 Task: Select the Pacific/Apia as time zone for the schedule.
Action: Mouse moved to (126, 229)
Screenshot: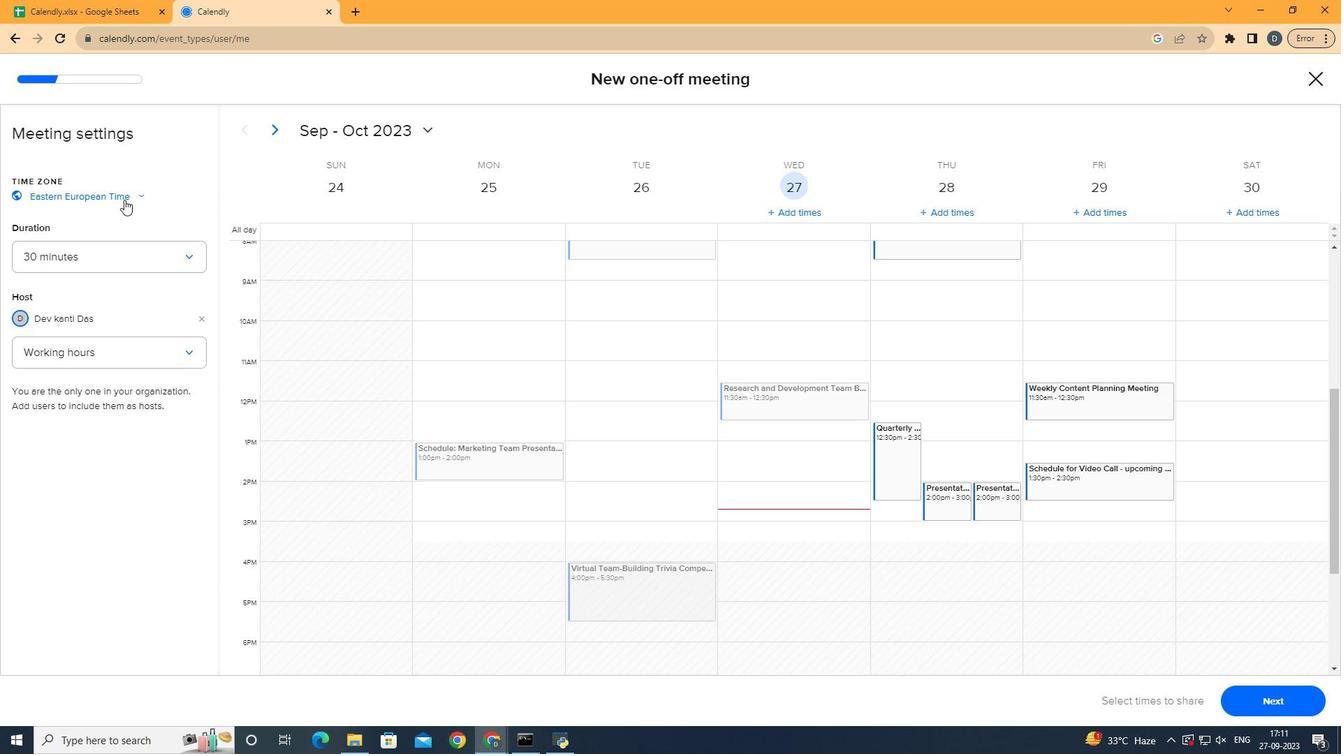 
Action: Mouse pressed left at (126, 229)
Screenshot: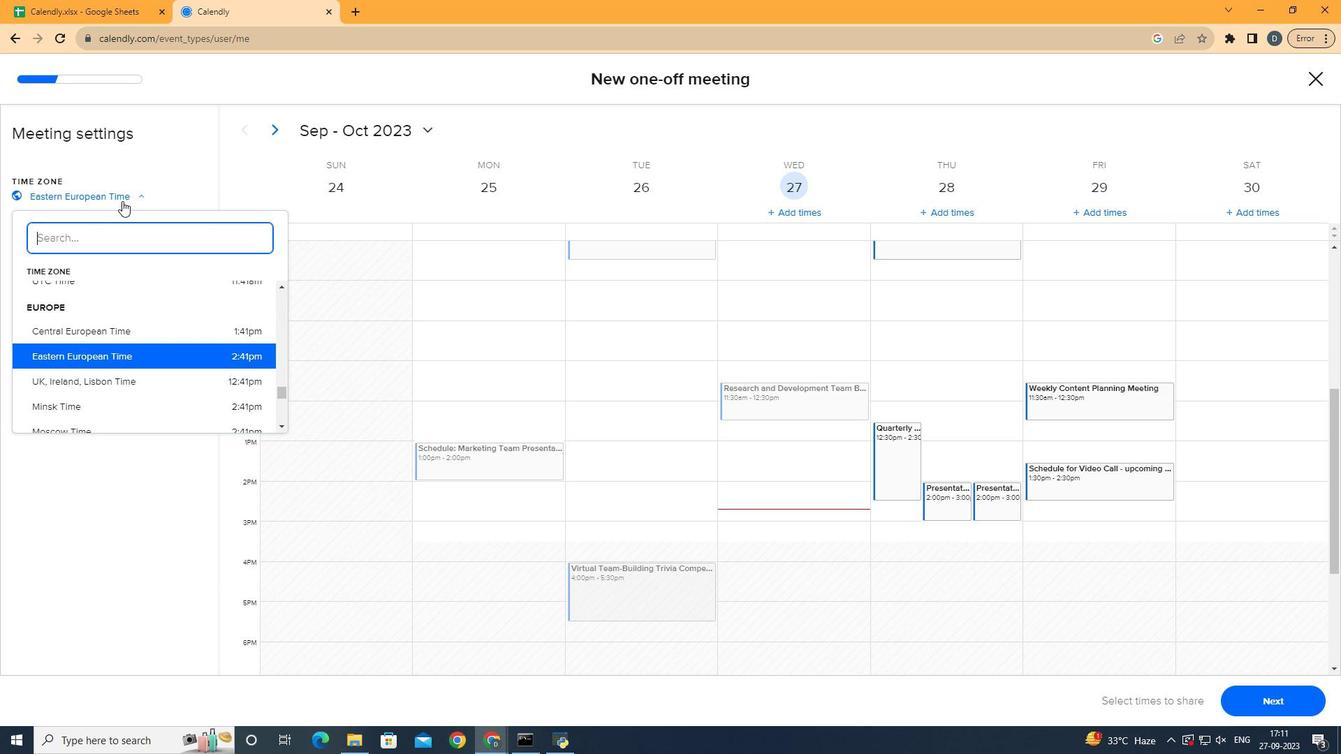 
Action: Mouse moved to (148, 325)
Screenshot: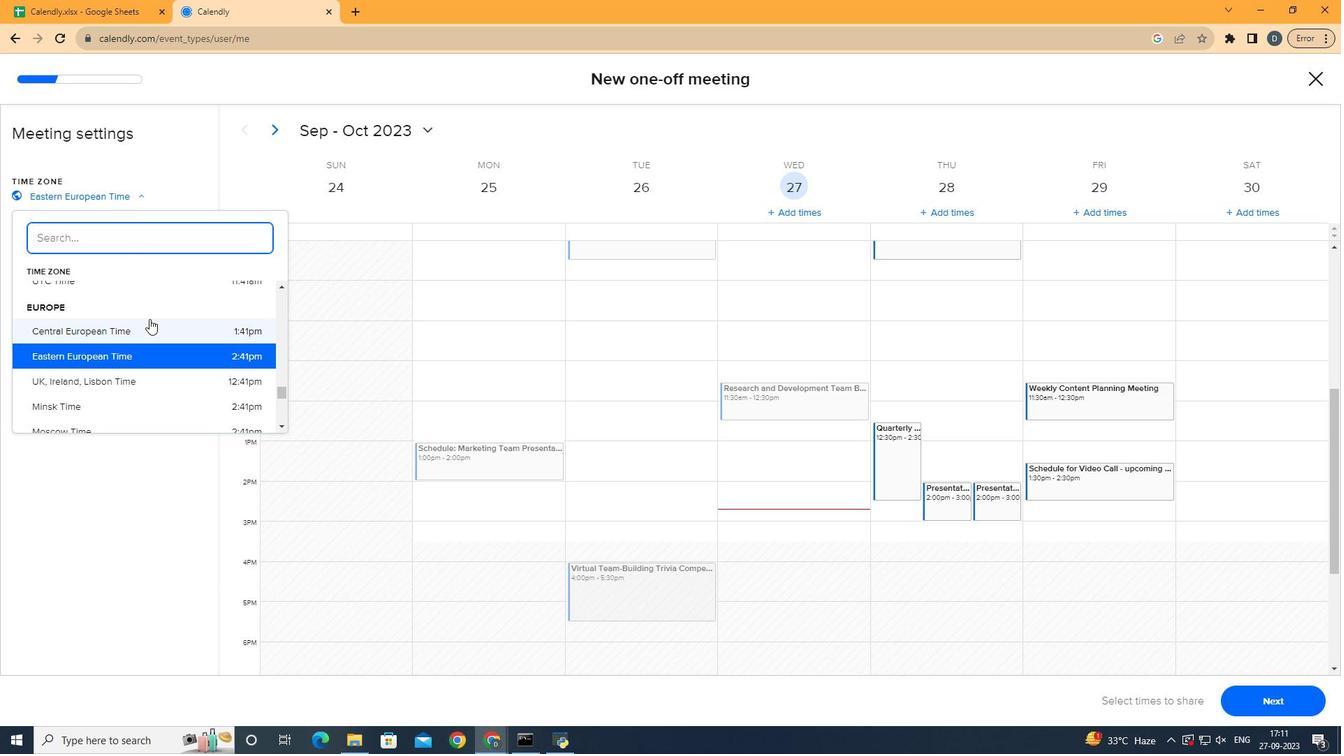 
Action: Mouse scrolled (148, 324) with delta (0, 0)
Screenshot: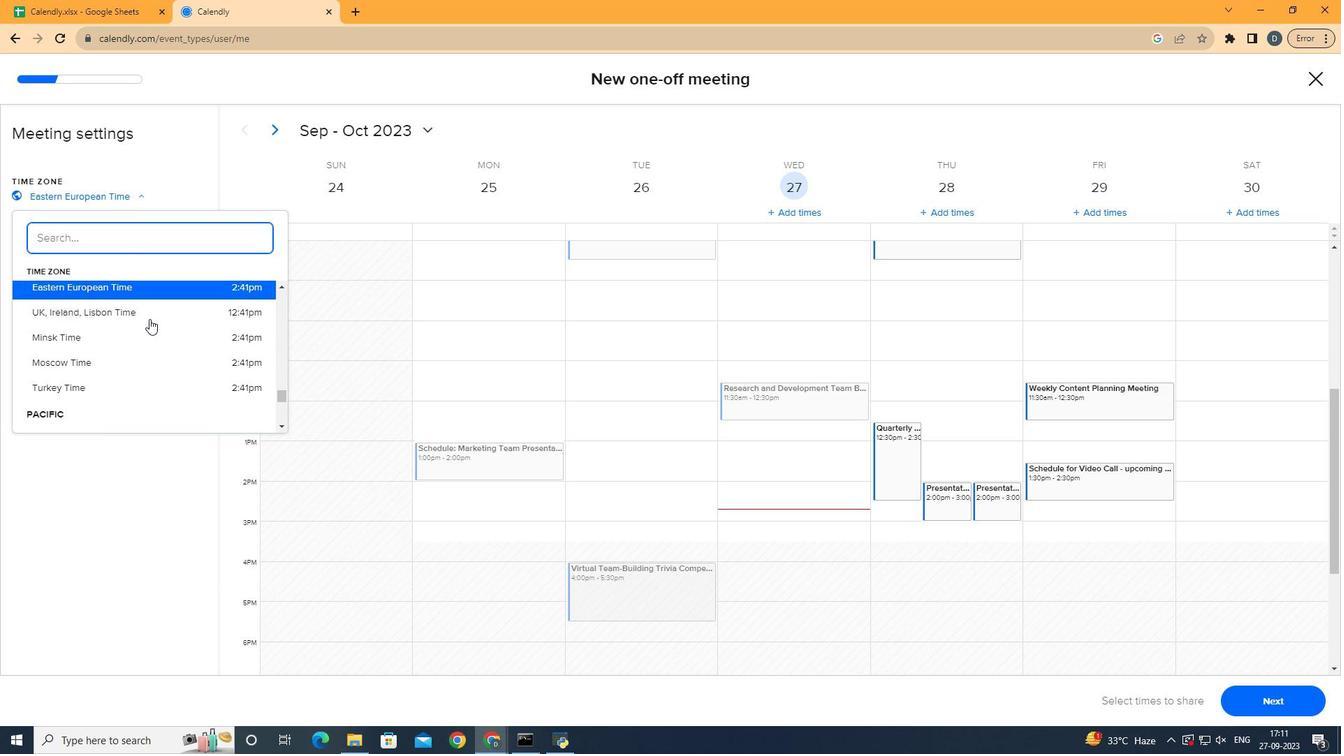 
Action: Mouse scrolled (148, 324) with delta (0, 0)
Screenshot: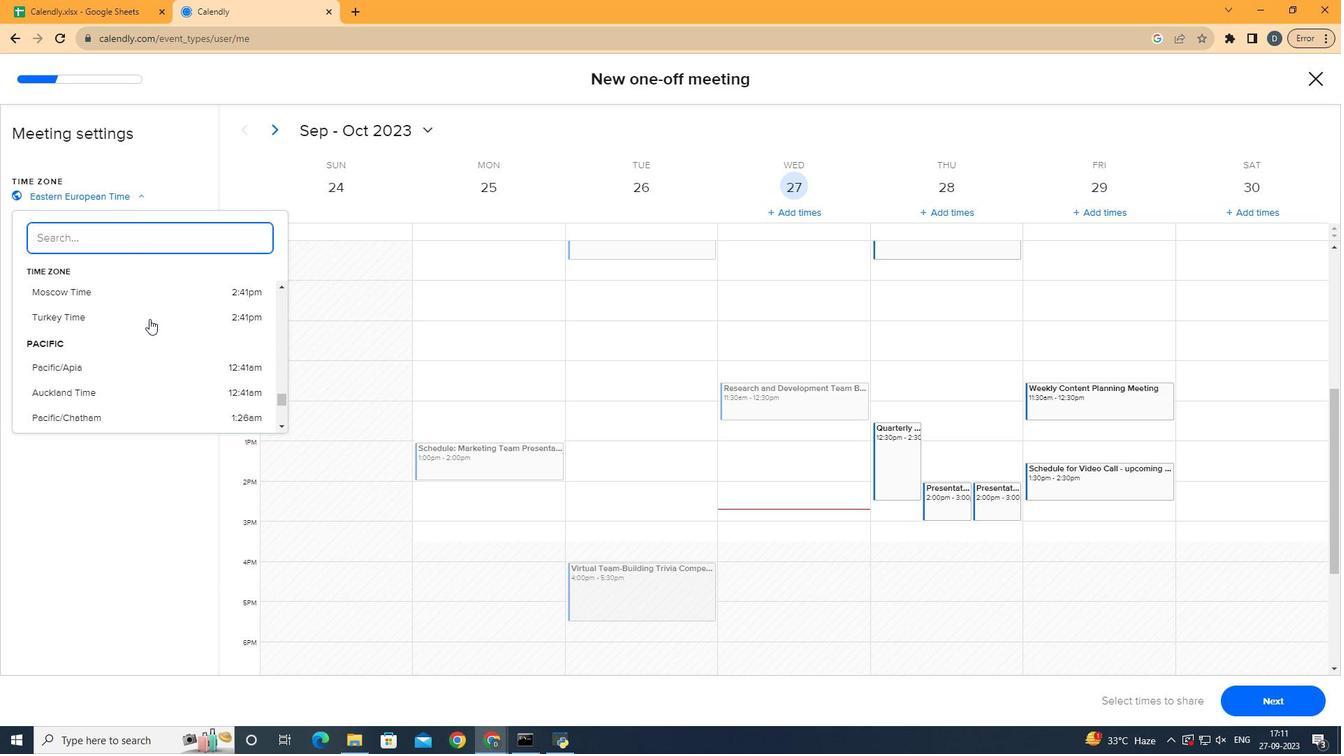 
Action: Mouse scrolled (148, 324) with delta (0, 0)
Screenshot: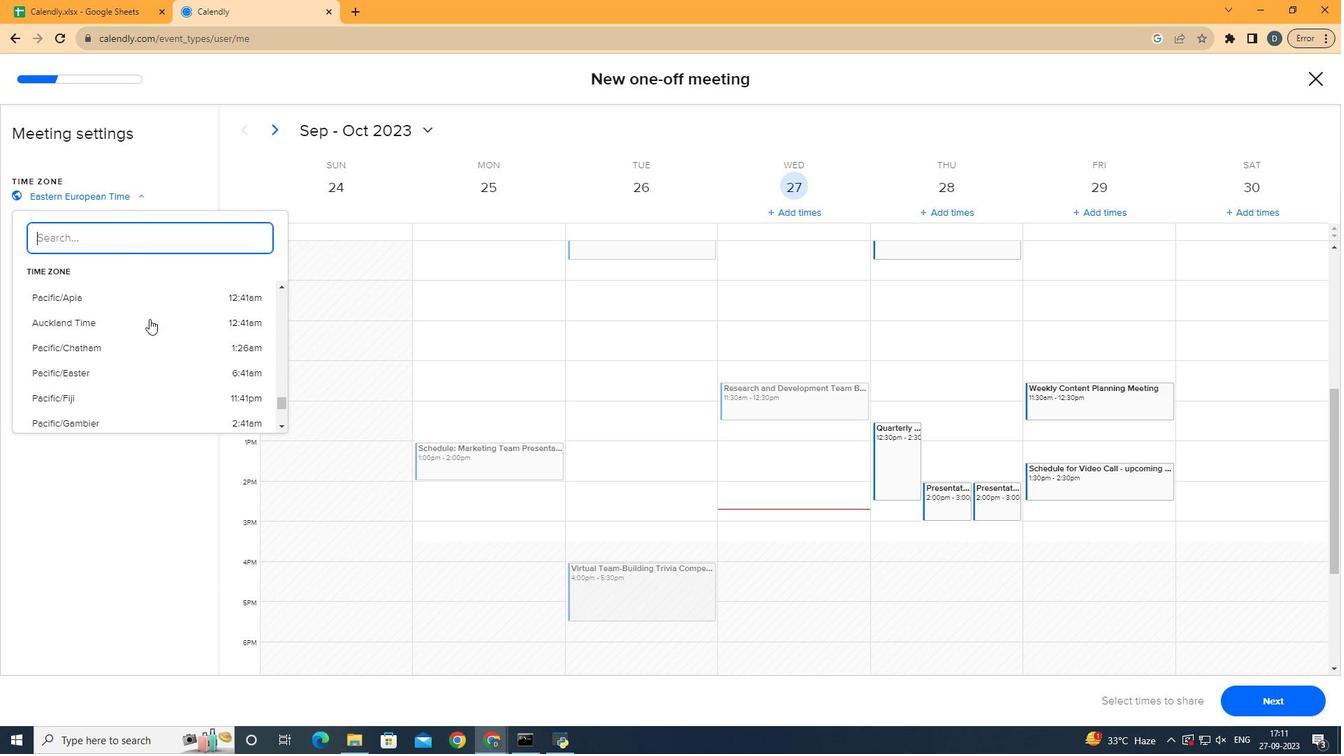 
Action: Mouse moved to (153, 309)
Screenshot: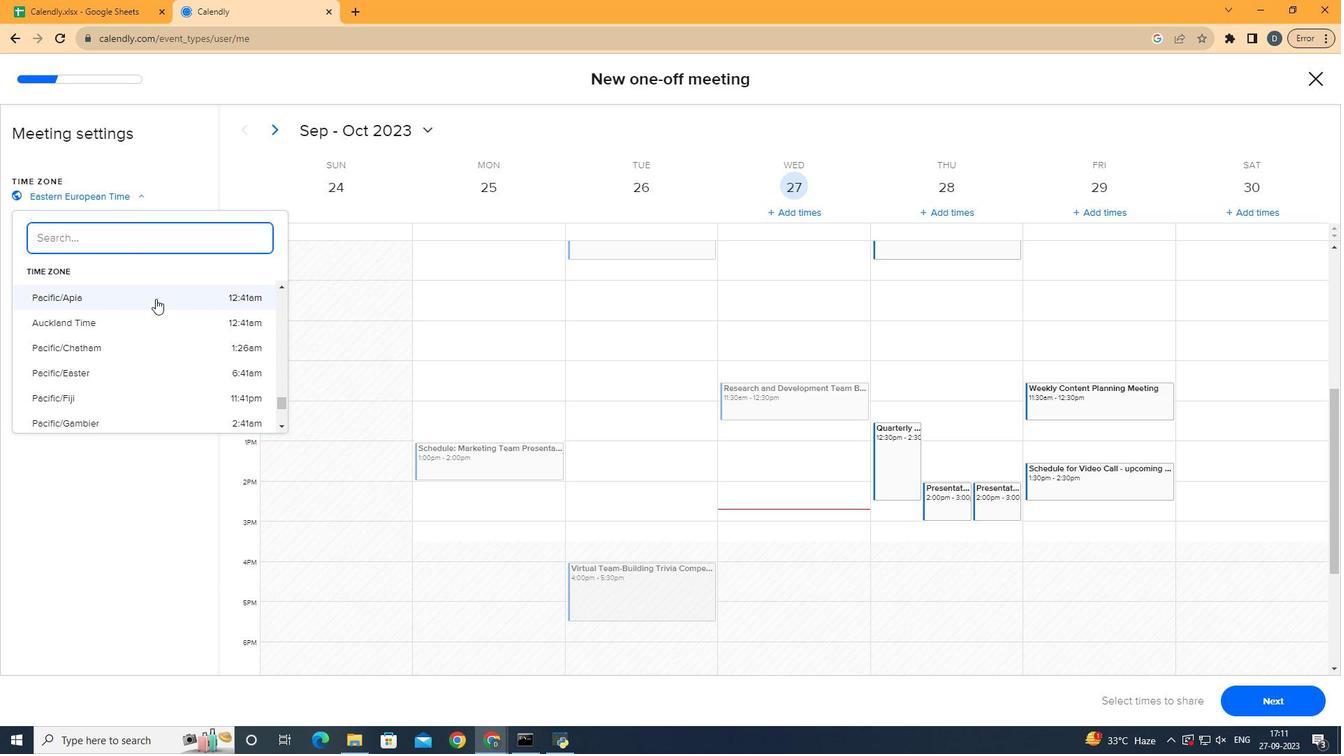 
Action: Mouse pressed left at (153, 309)
Screenshot: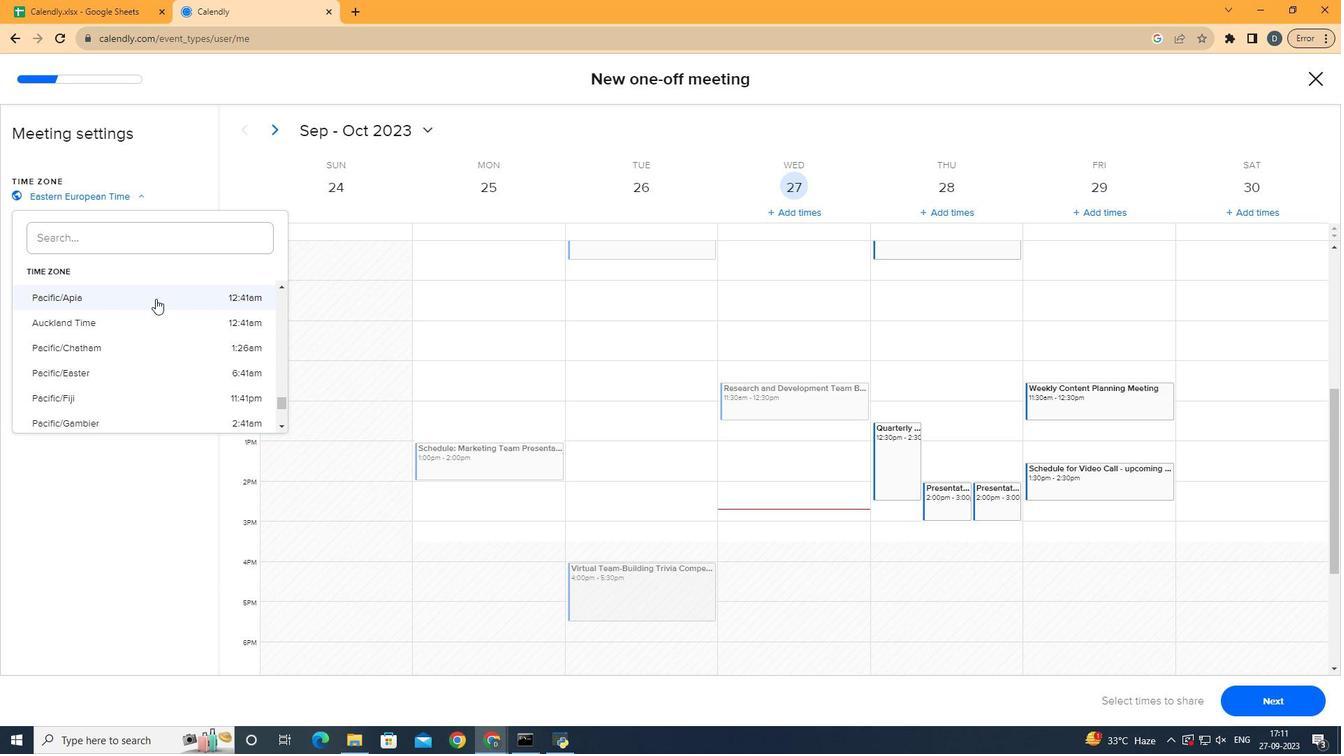 
Action: Mouse moved to (133, 498)
Screenshot: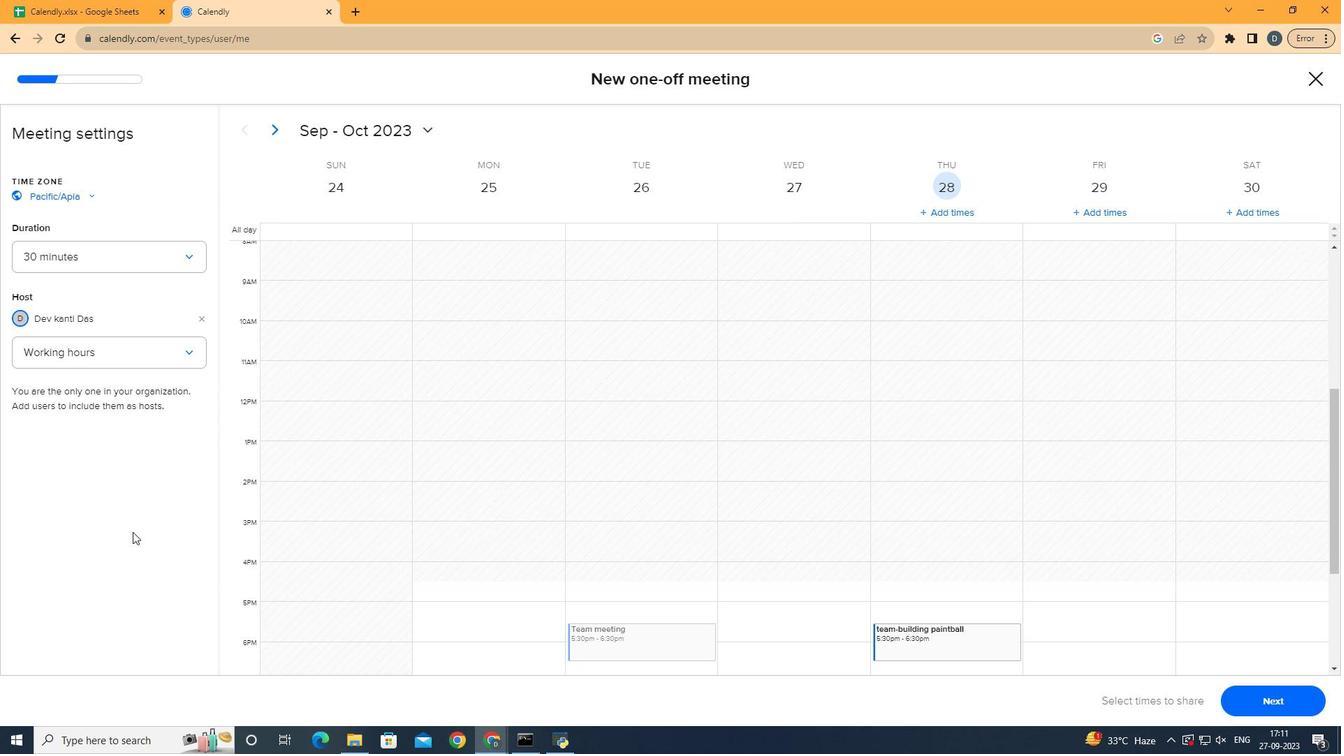 
